 Task: Change the current theme to "Shift".
Action: Mouse moved to (13, 156)
Screenshot: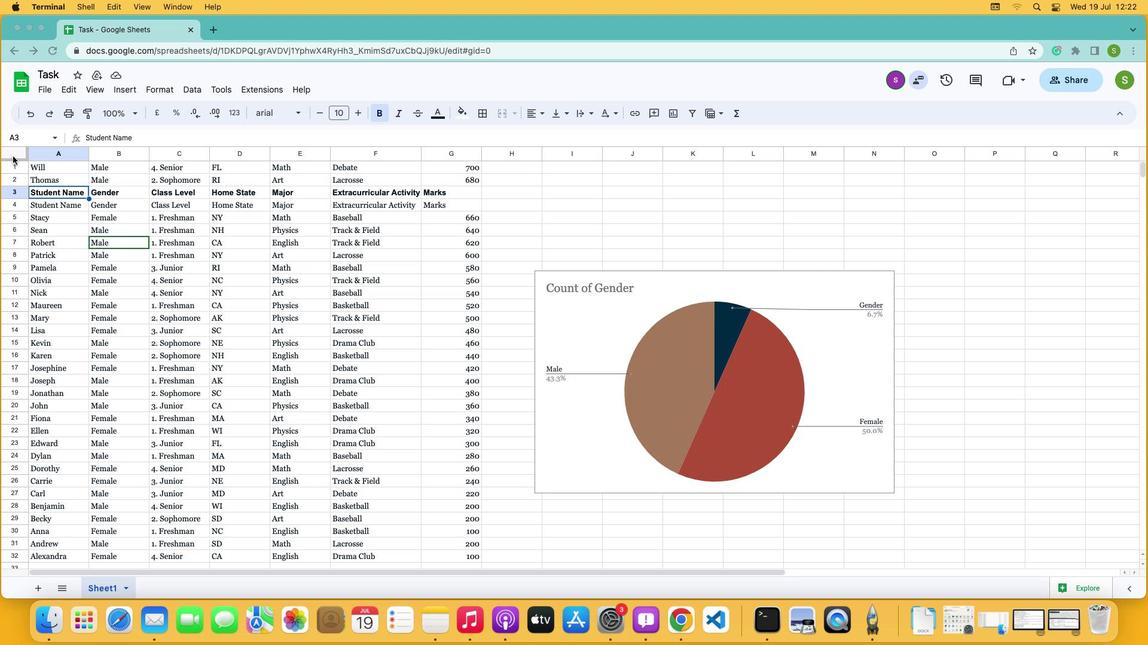 
Action: Mouse pressed left at (13, 156)
Screenshot: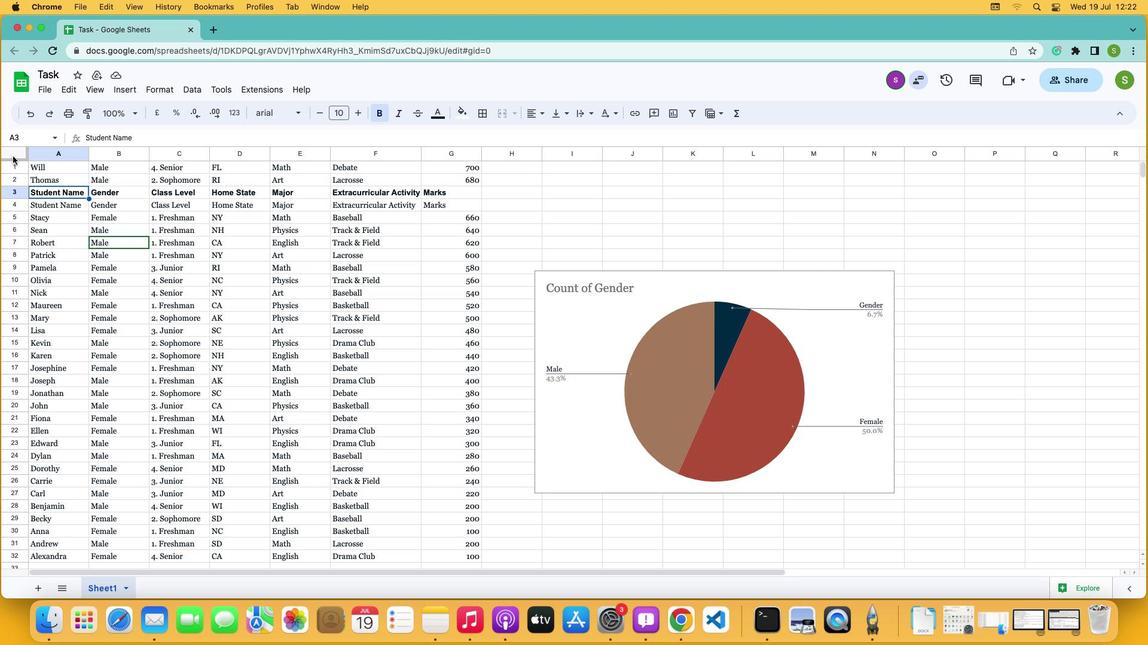 
Action: Mouse moved to (14, 155)
Screenshot: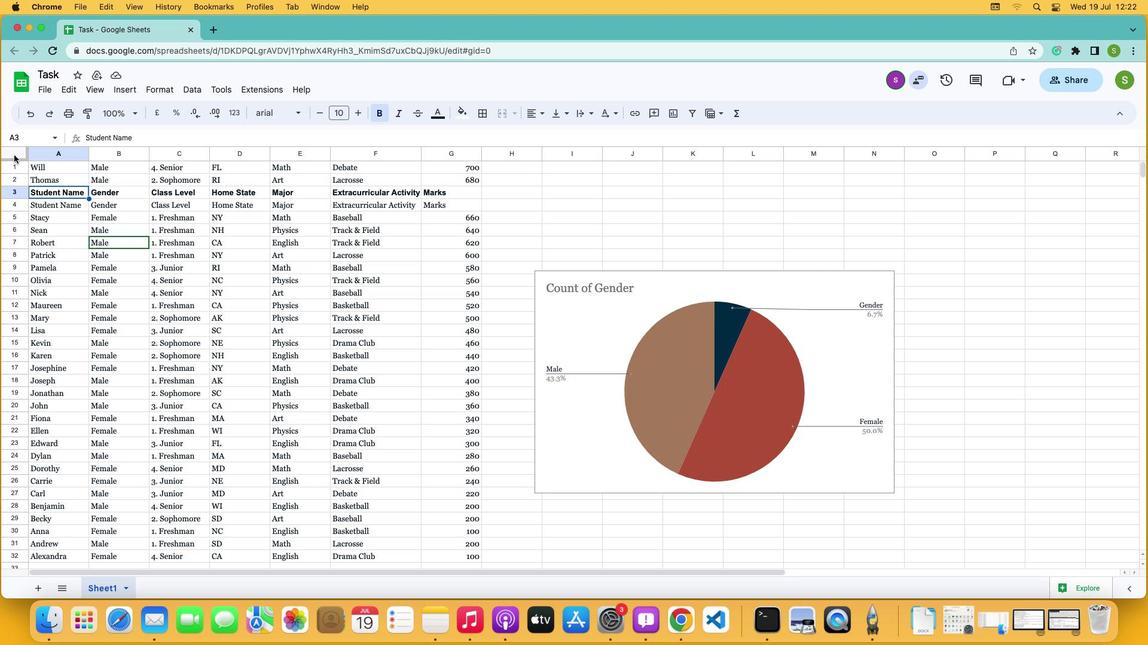 
Action: Mouse pressed left at (14, 155)
Screenshot: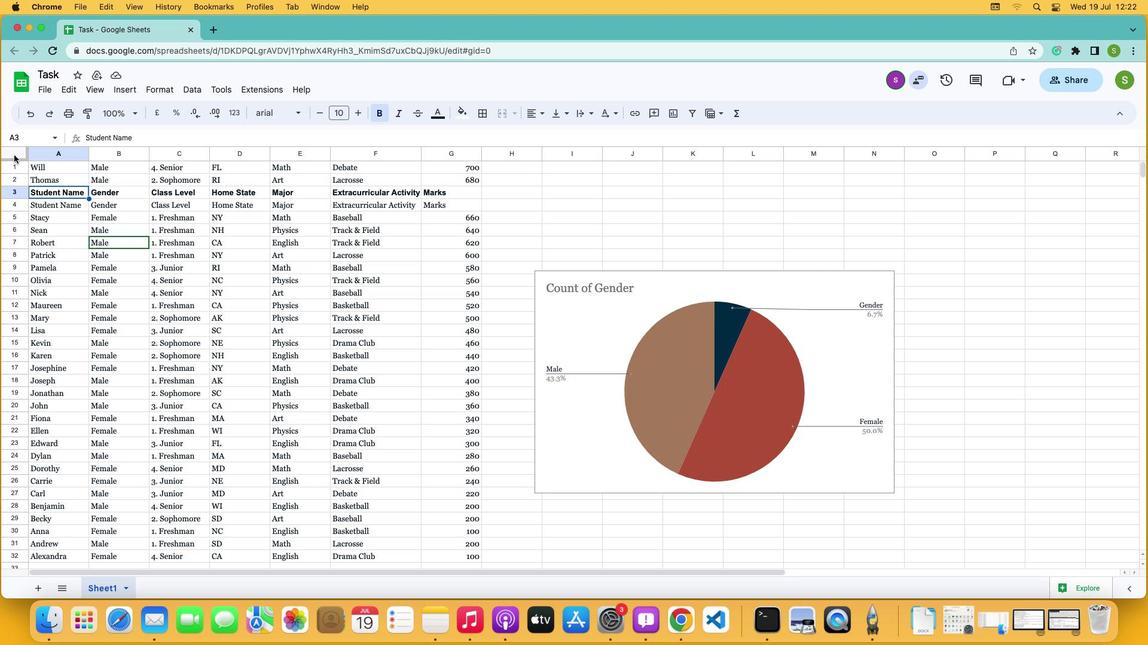 
Action: Mouse moved to (166, 90)
Screenshot: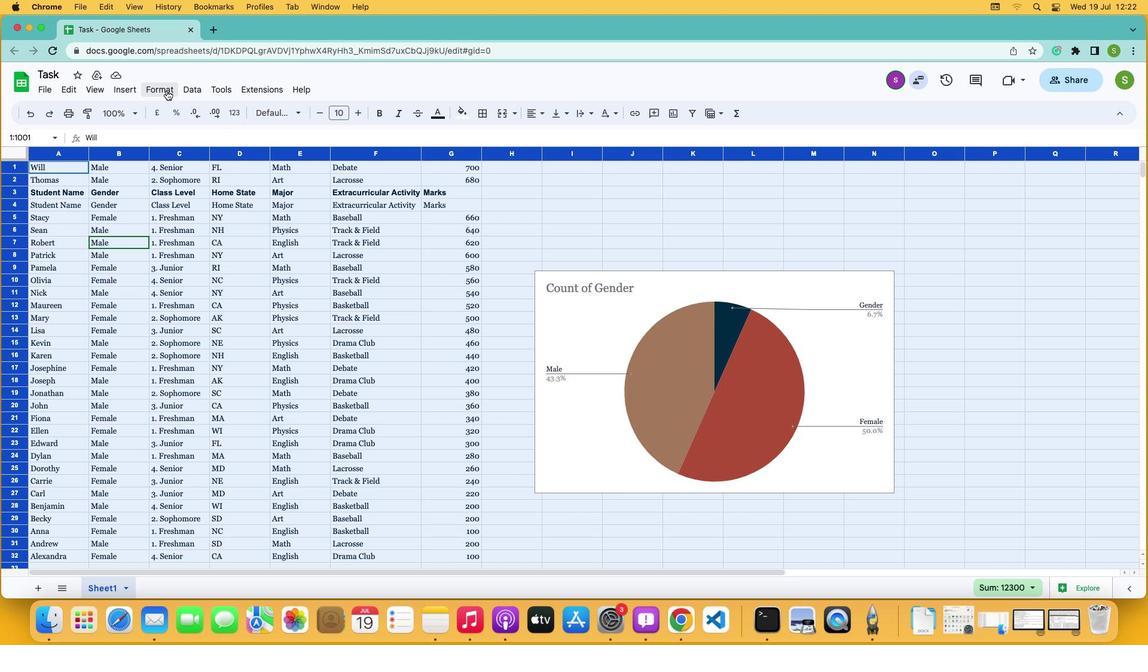 
Action: Mouse pressed left at (166, 90)
Screenshot: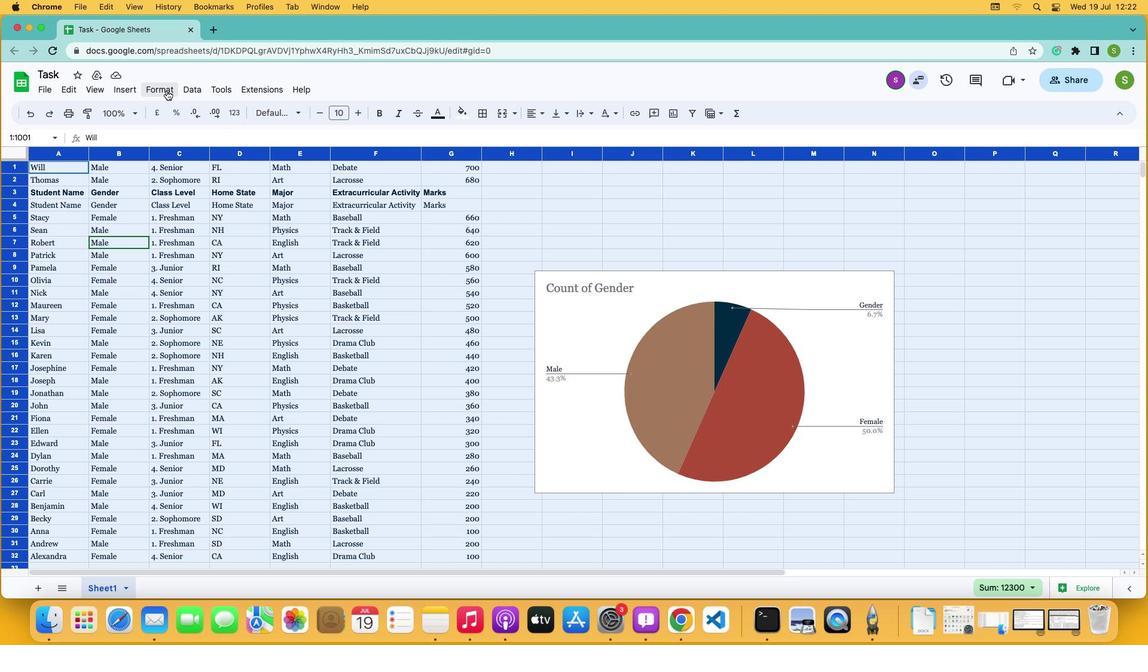 
Action: Mouse moved to (169, 109)
Screenshot: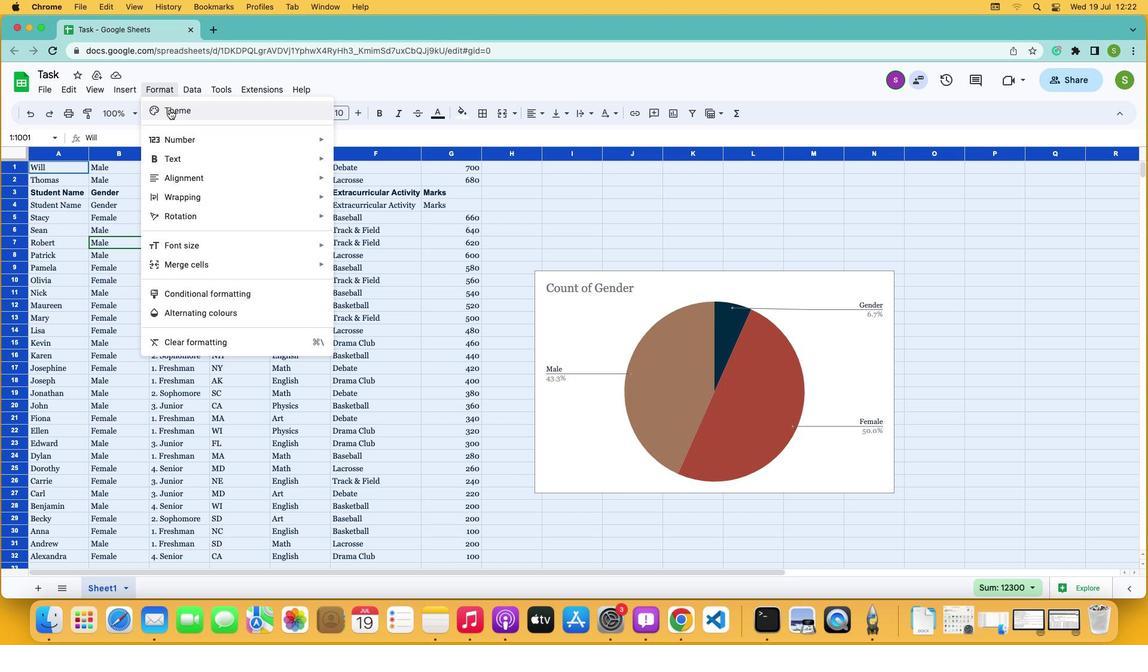 
Action: Mouse pressed left at (169, 109)
Screenshot: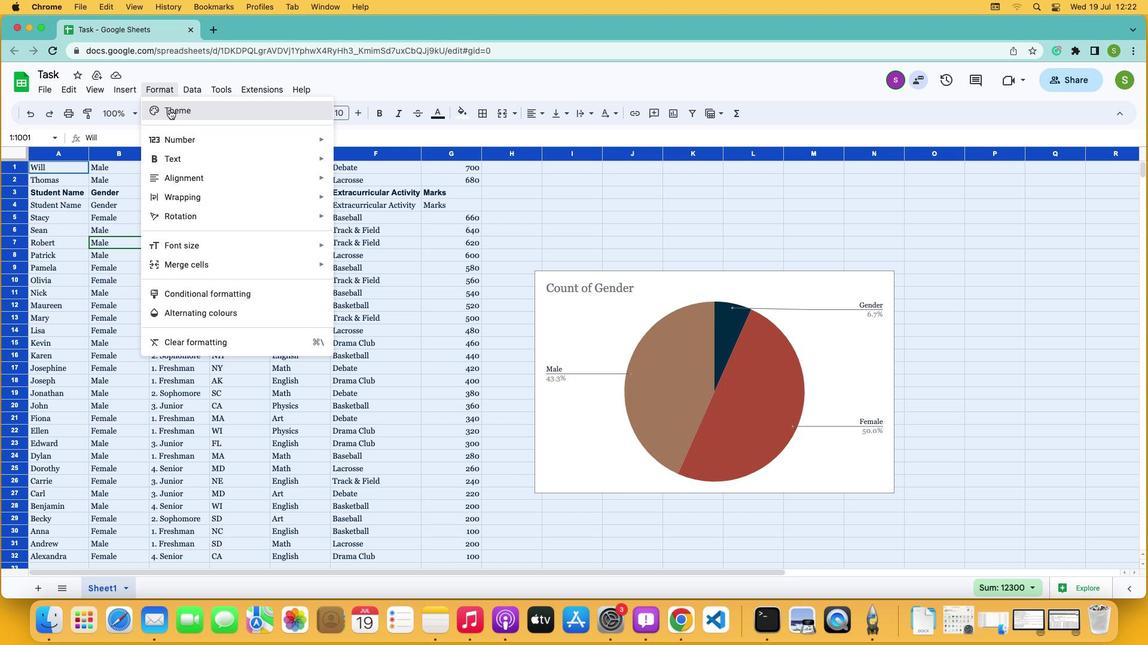 
Action: Mouse moved to (1014, 415)
Screenshot: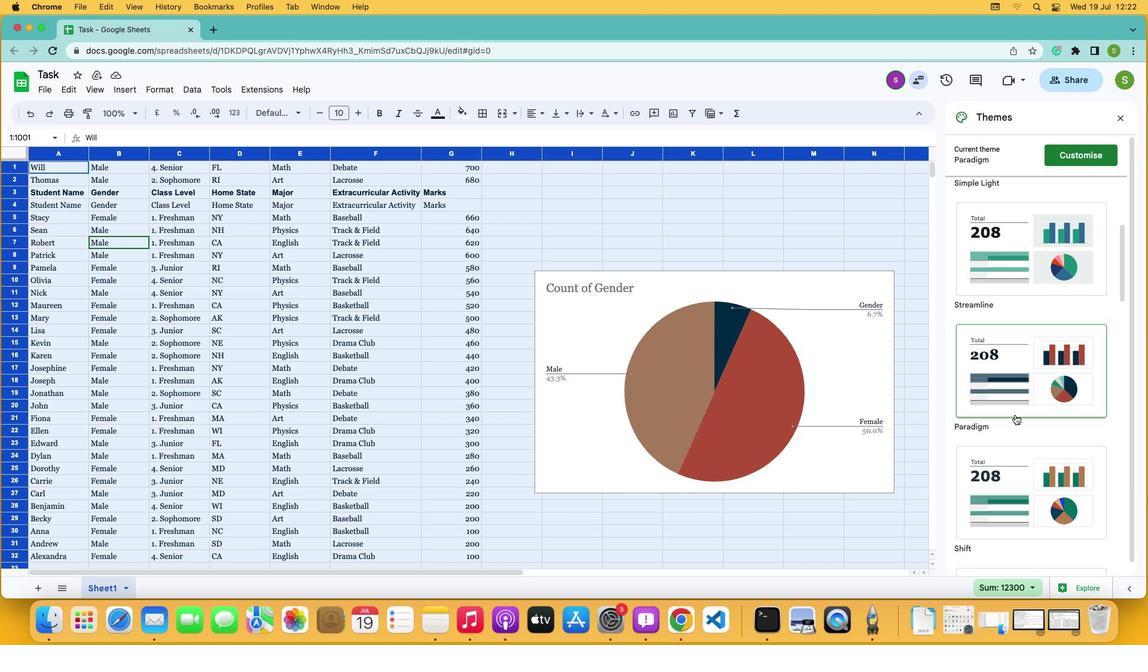 
Action: Mouse scrolled (1014, 415) with delta (0, 0)
Screenshot: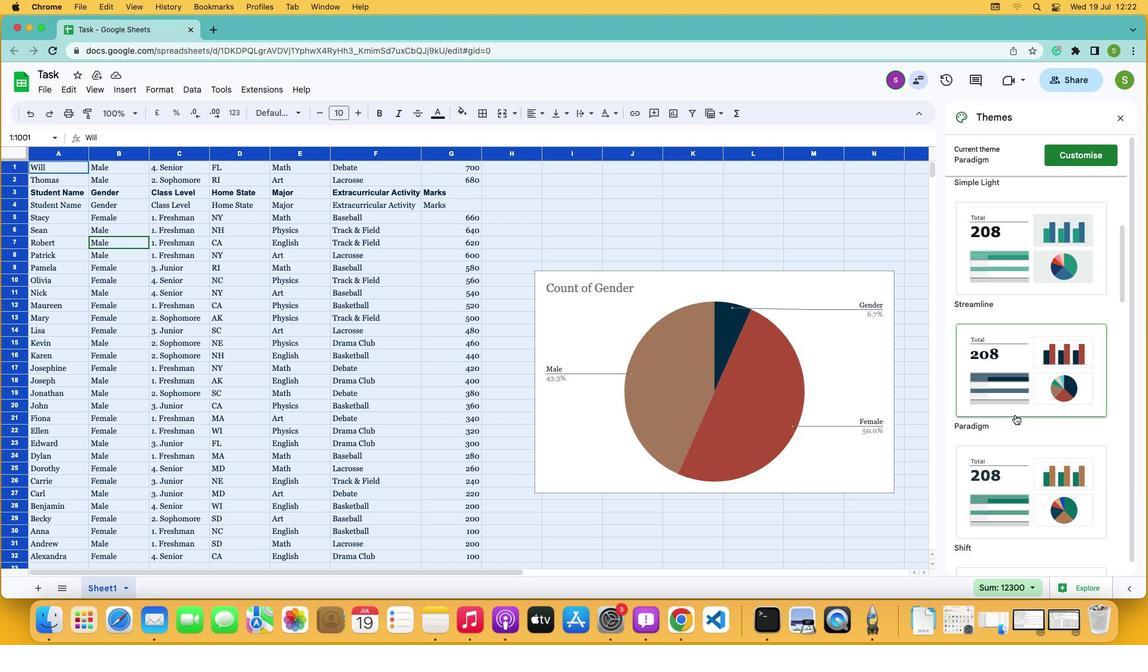 
Action: Mouse scrolled (1014, 415) with delta (0, 0)
Screenshot: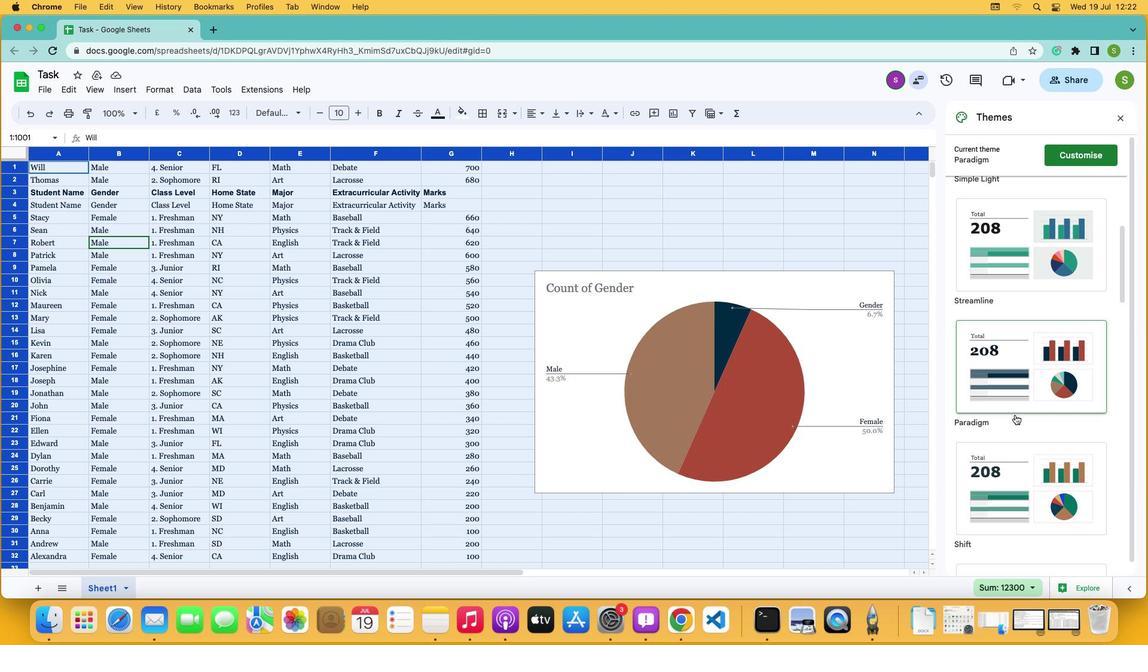 
Action: Mouse scrolled (1014, 415) with delta (0, -1)
Screenshot: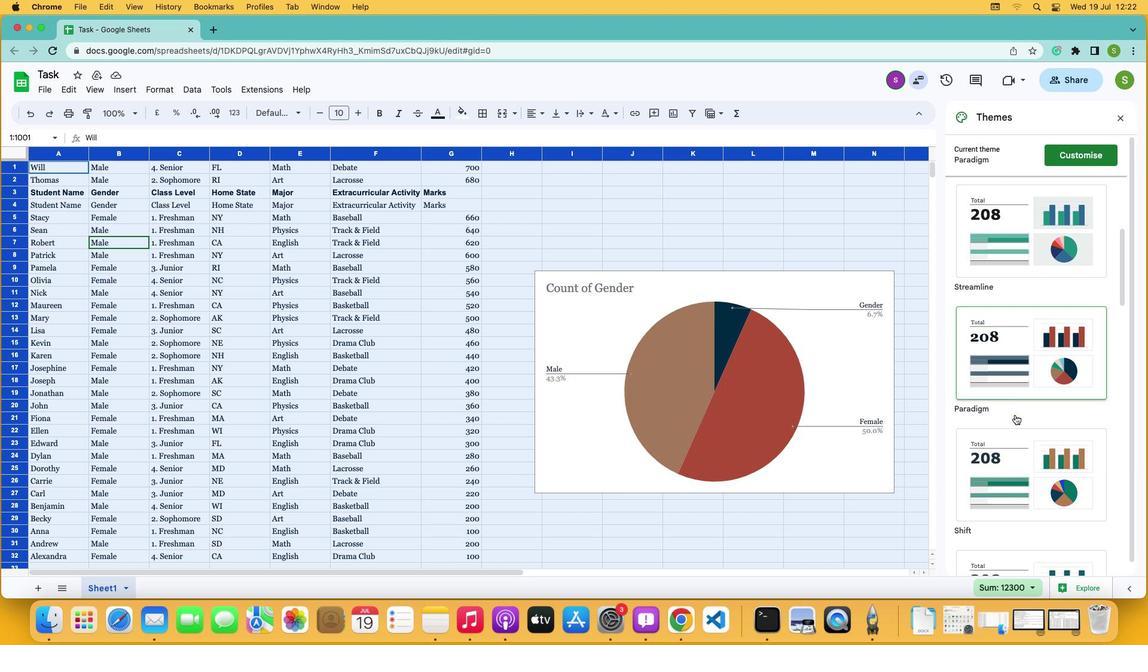 
Action: Mouse scrolled (1014, 415) with delta (0, -2)
Screenshot: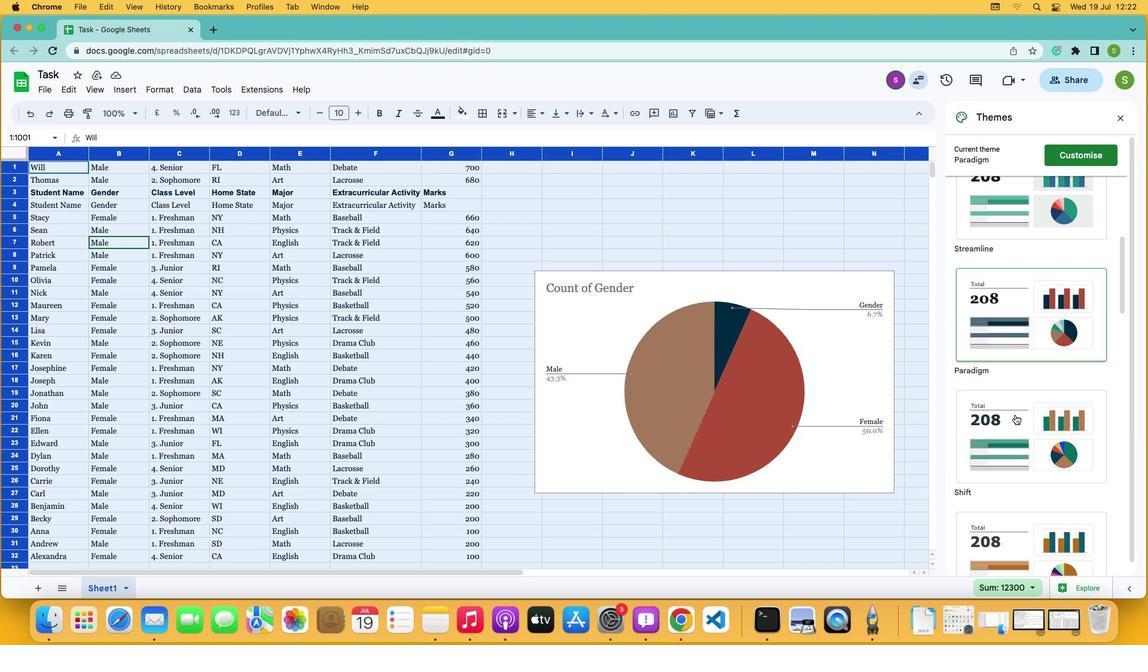 
Action: Mouse moved to (979, 301)
Screenshot: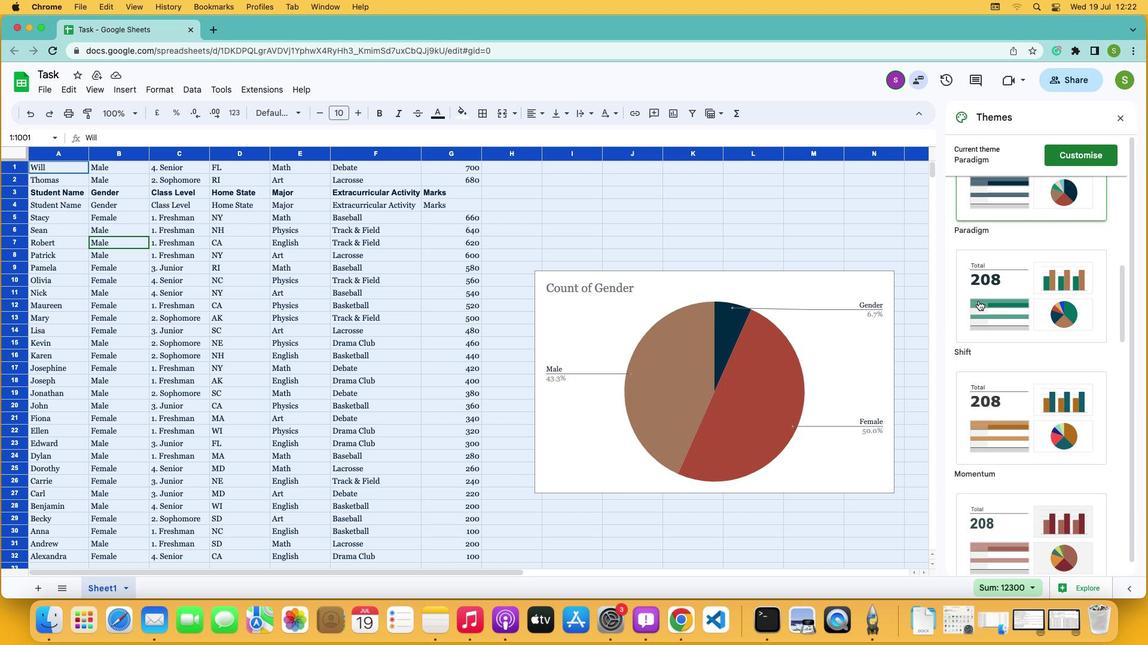 
Action: Mouse pressed left at (979, 301)
Screenshot: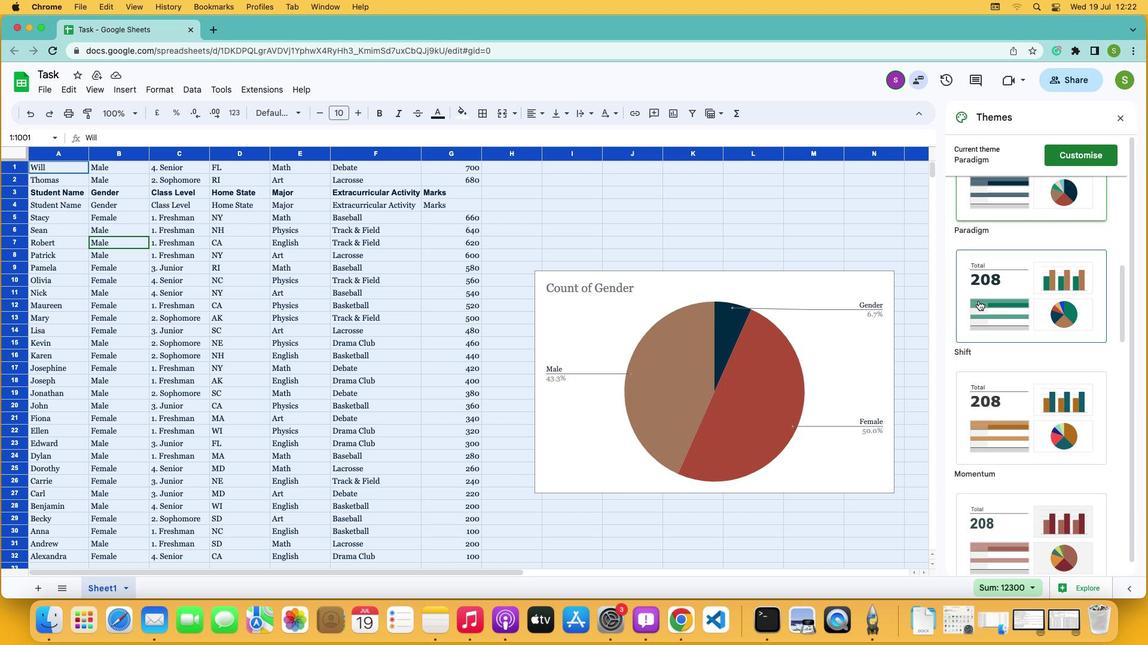 
